 Task: Apply the blue colour to the text.
Action: Mouse moved to (43, 191)
Screenshot: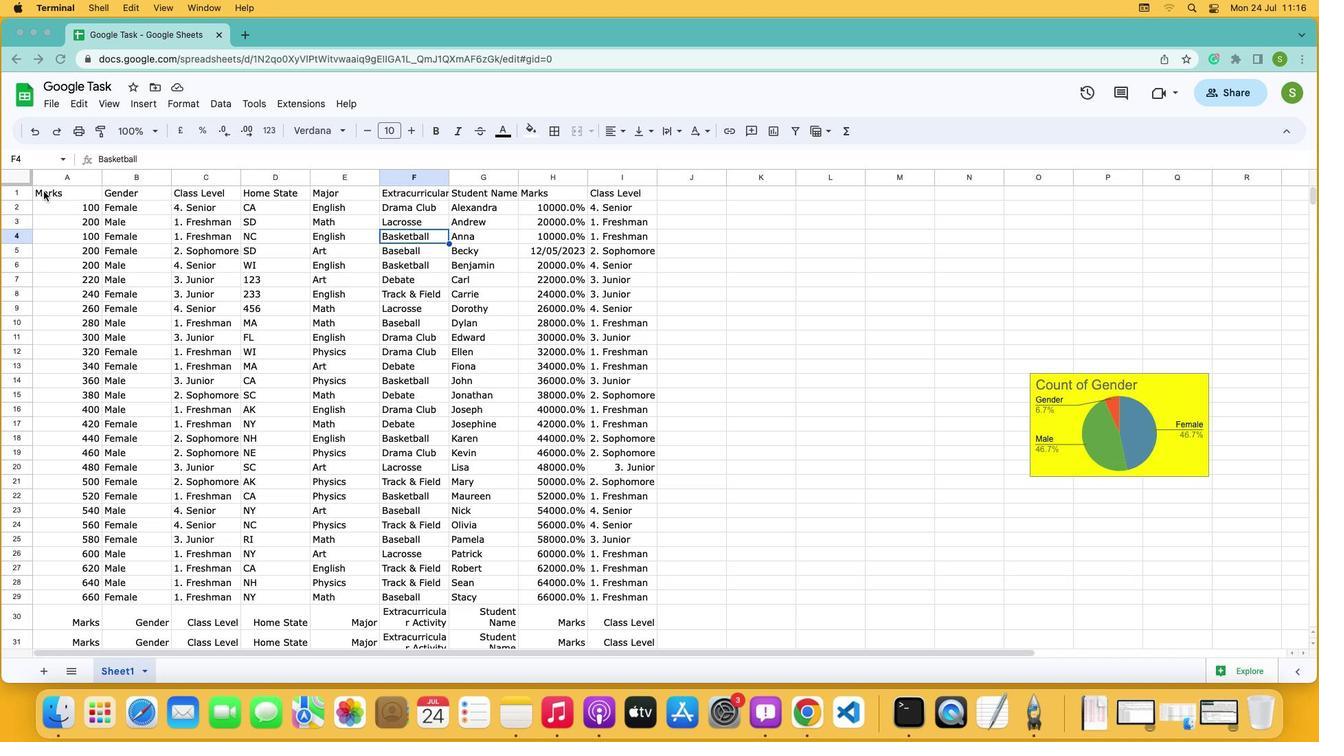 
Action: Mouse pressed left at (43, 191)
Screenshot: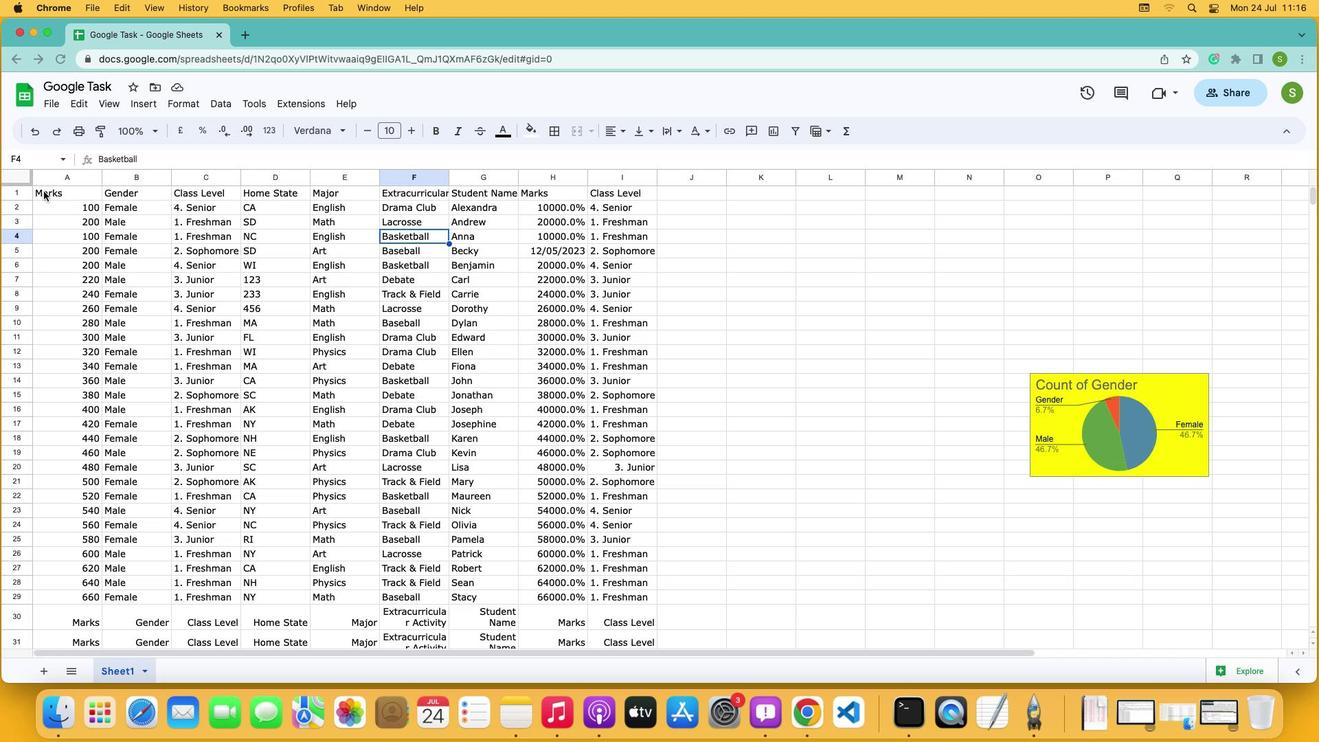 
Action: Mouse moved to (39, 193)
Screenshot: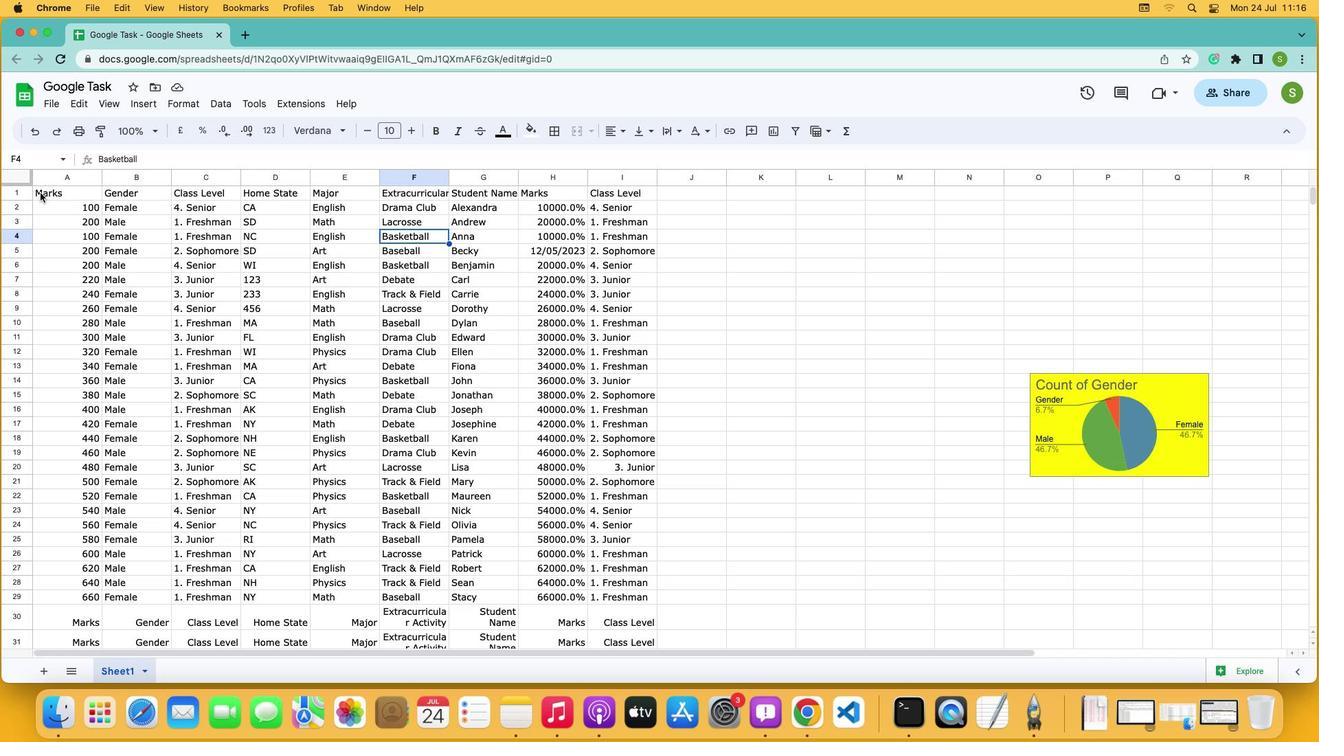 
Action: Mouse pressed left at (39, 193)
Screenshot: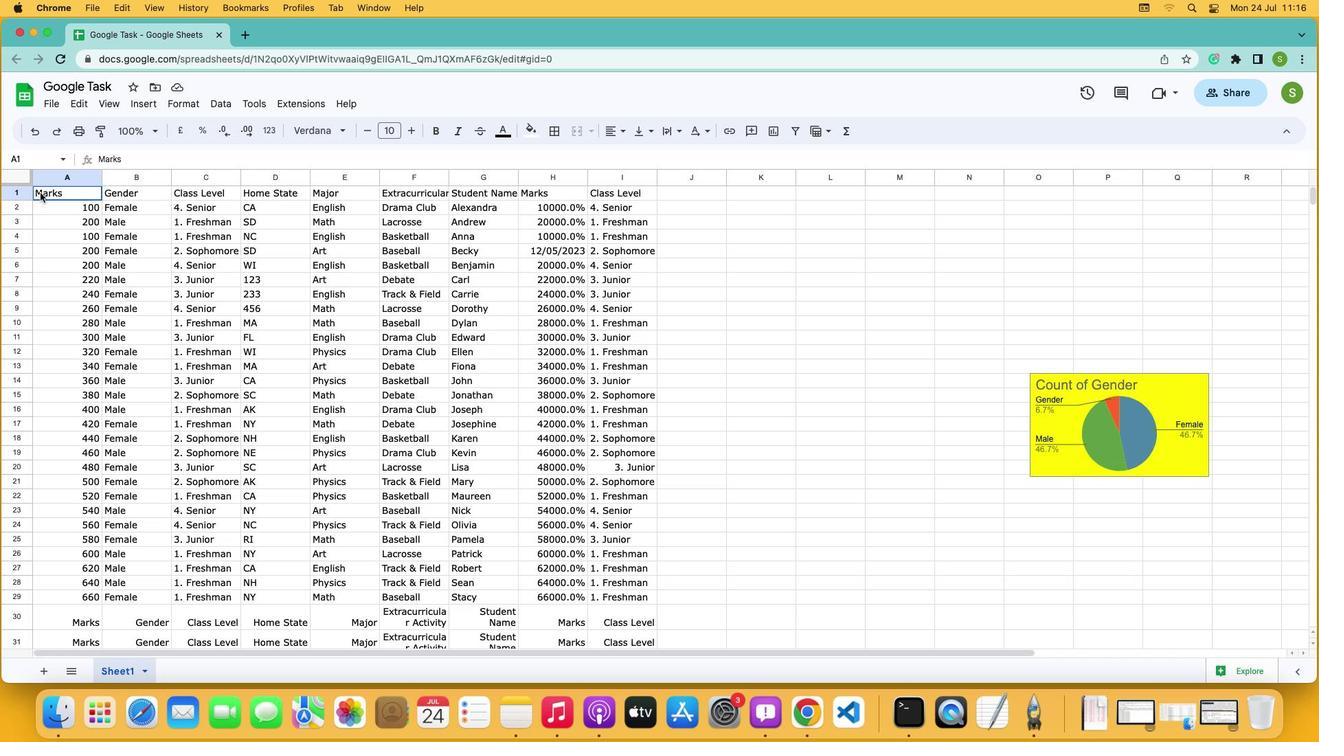 
Action: Mouse moved to (507, 130)
Screenshot: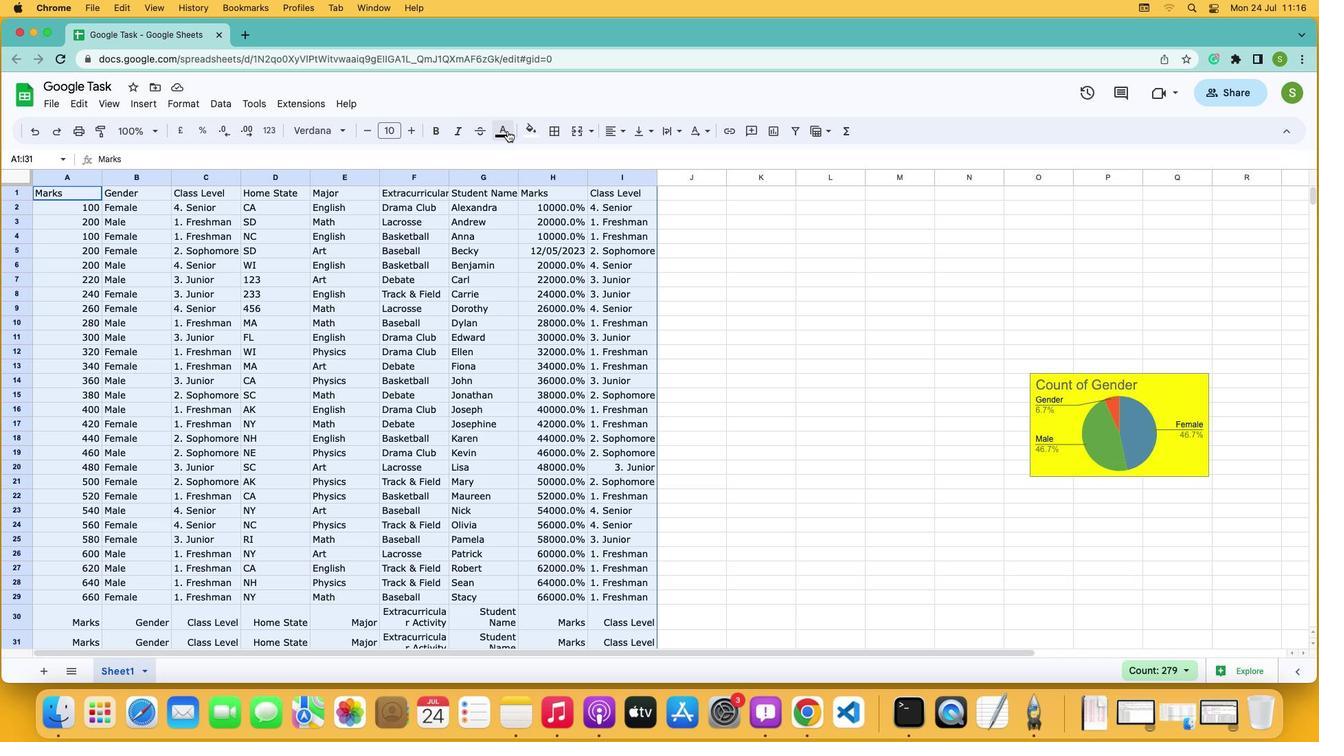 
Action: Mouse pressed left at (507, 130)
Screenshot: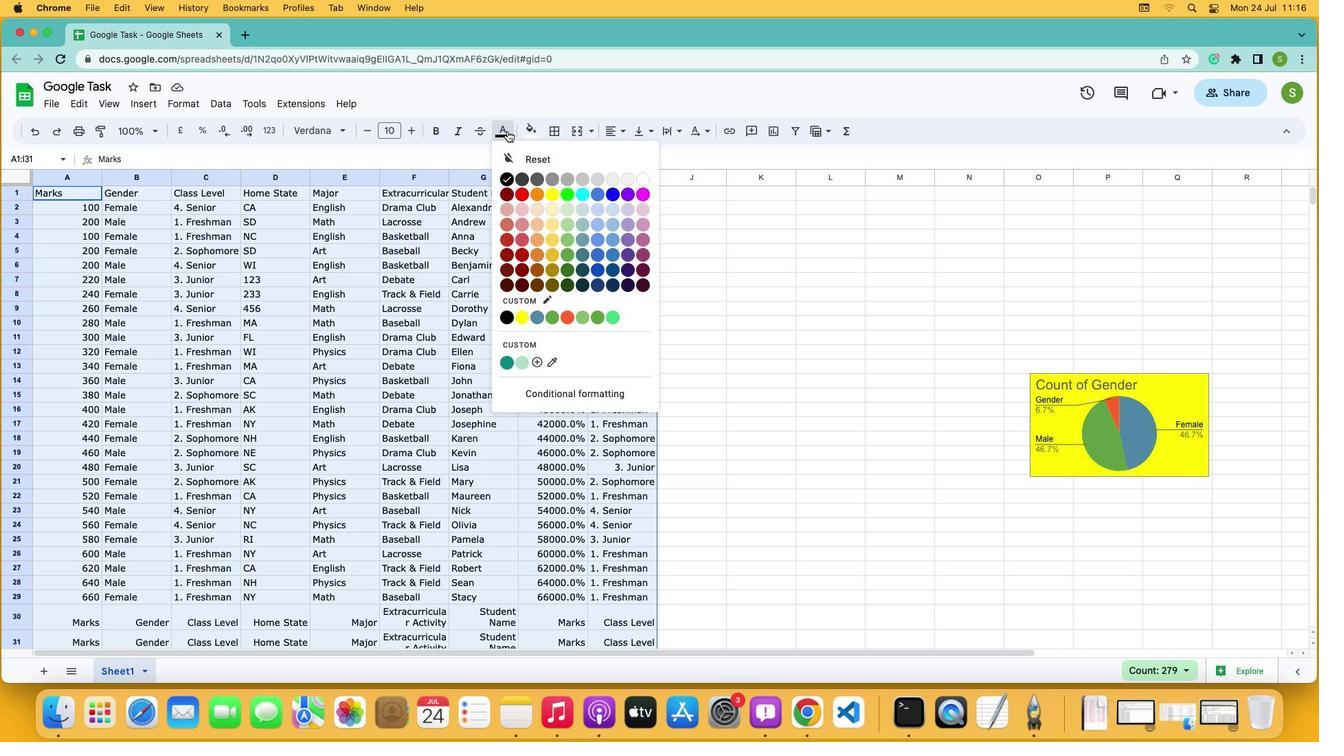 
Action: Mouse moved to (609, 193)
Screenshot: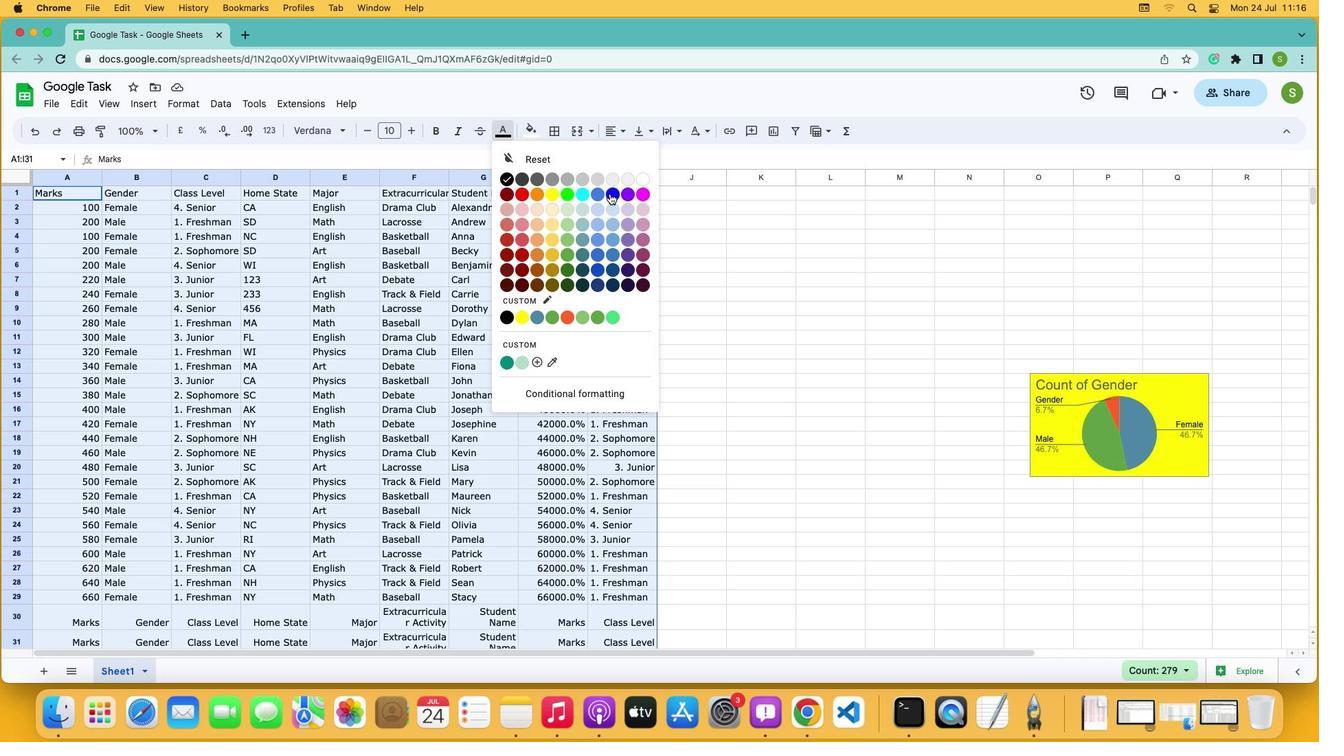 
Action: Mouse pressed left at (609, 193)
Screenshot: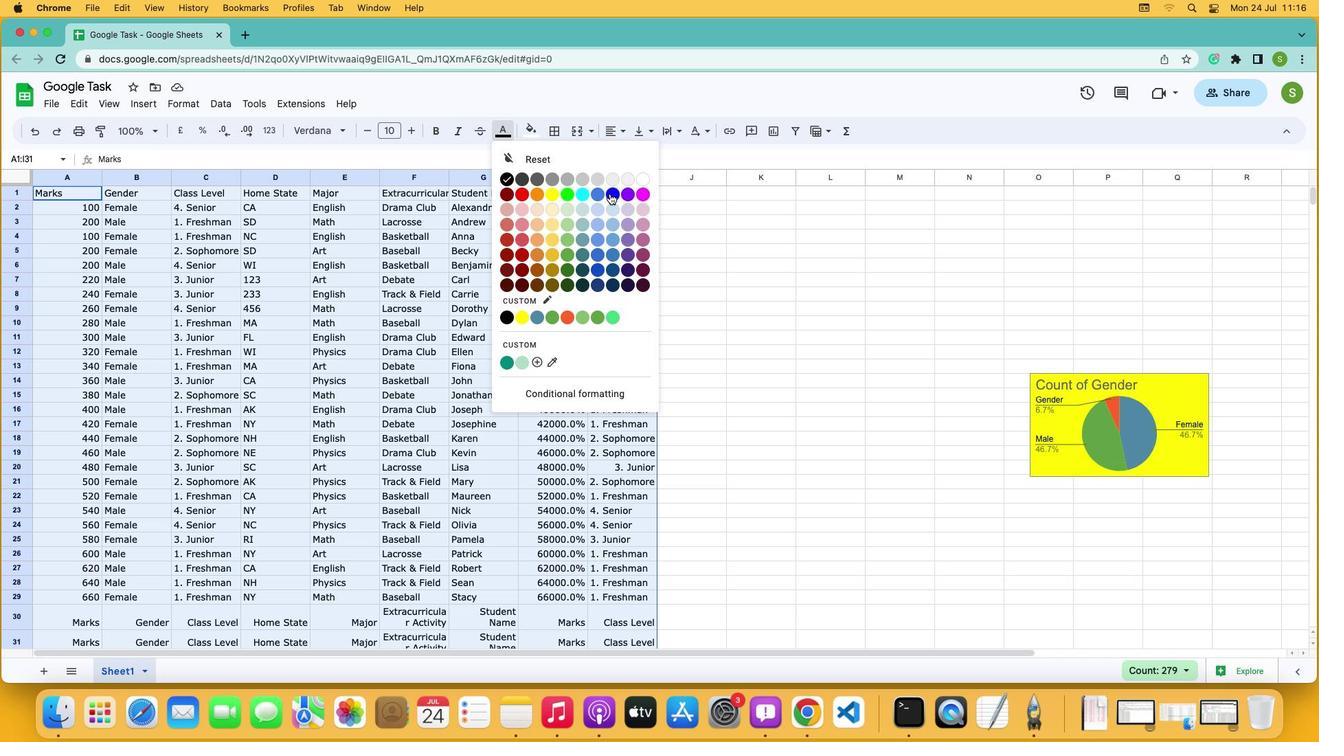 
Action: Mouse moved to (571, 251)
Screenshot: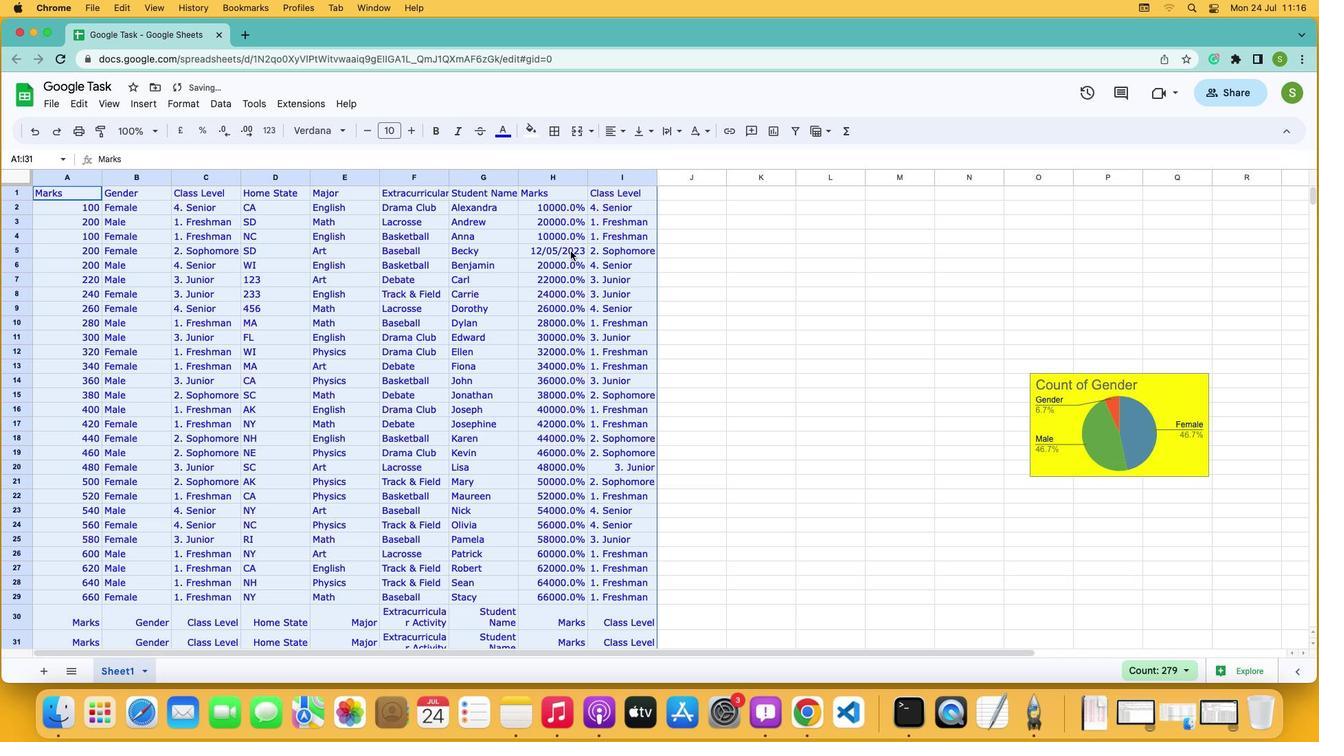 
